 Task: Show the navigational topics for "Digital Experience".
Action: Mouse moved to (959, 68)
Screenshot: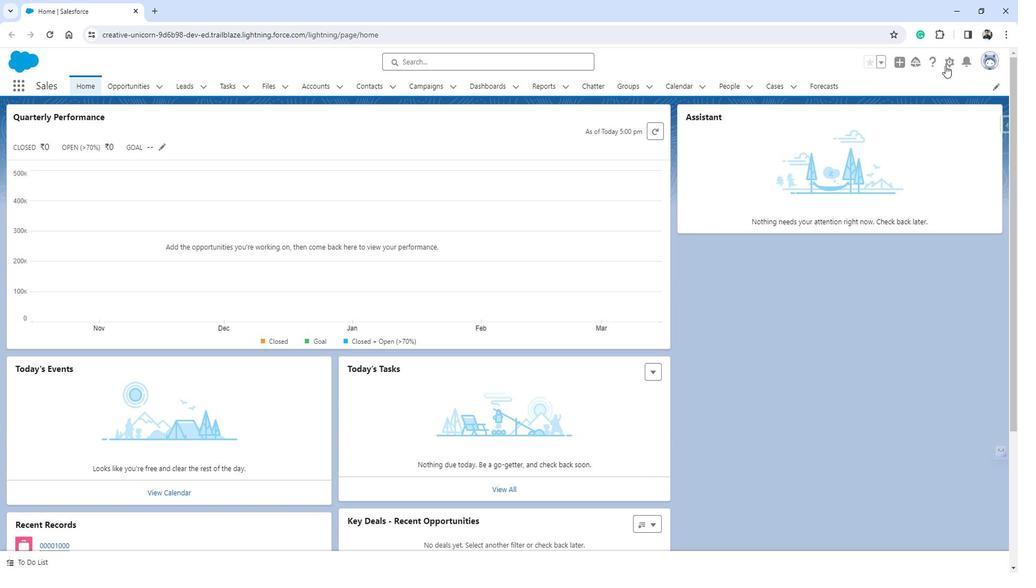 
Action: Mouse pressed left at (959, 68)
Screenshot: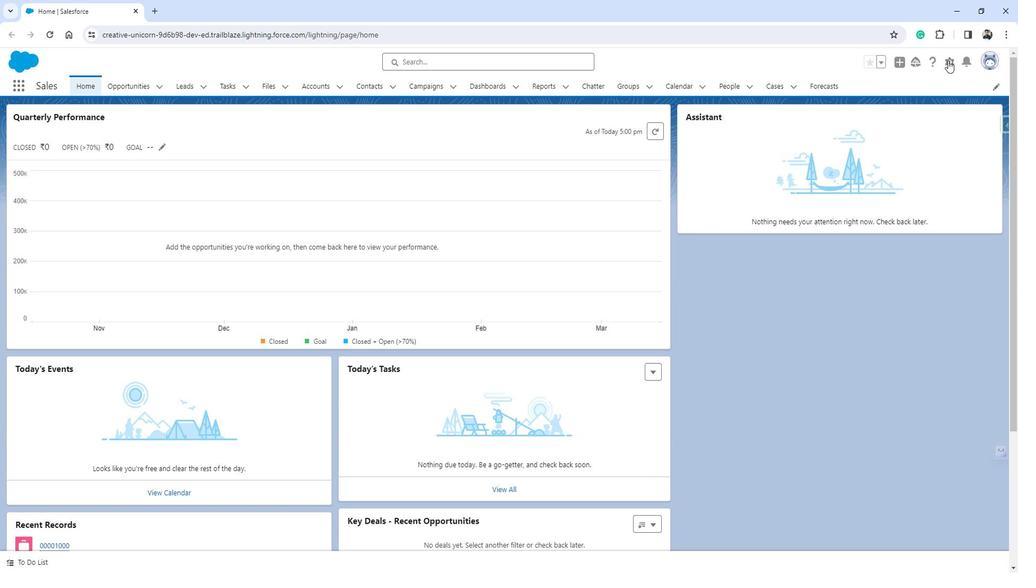 
Action: Mouse moved to (932, 100)
Screenshot: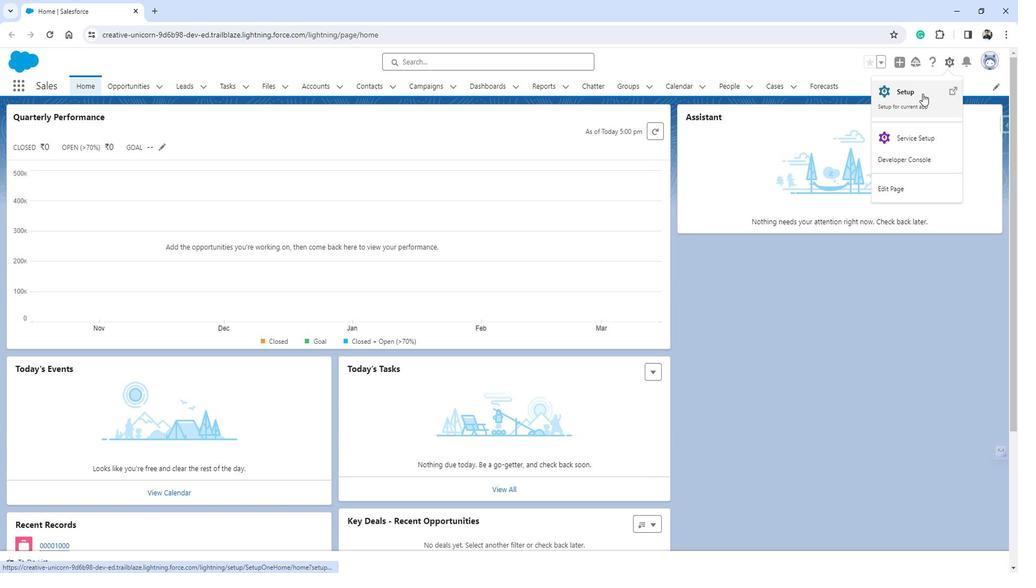 
Action: Mouse pressed left at (932, 100)
Screenshot: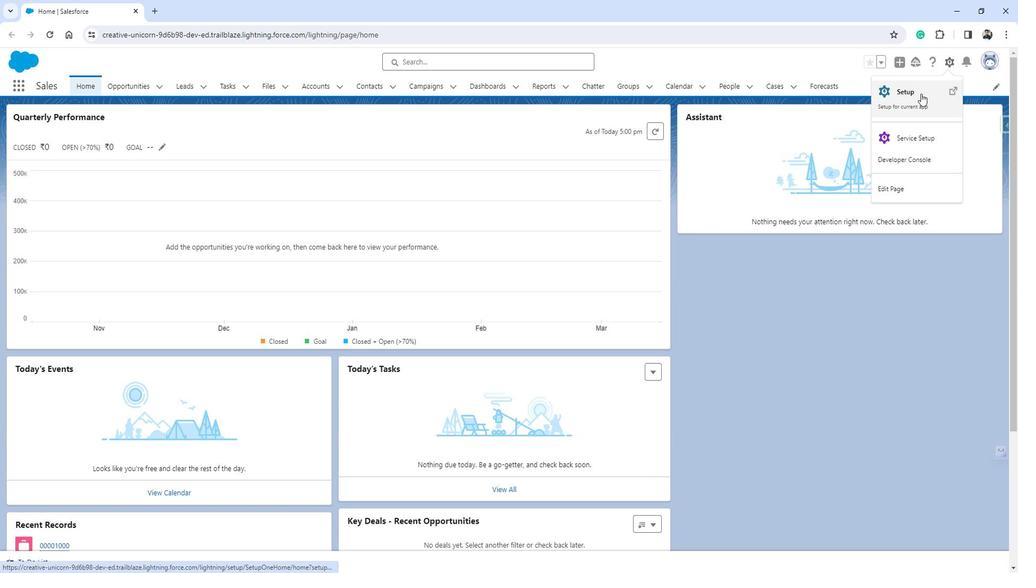 
Action: Mouse moved to (82, 397)
Screenshot: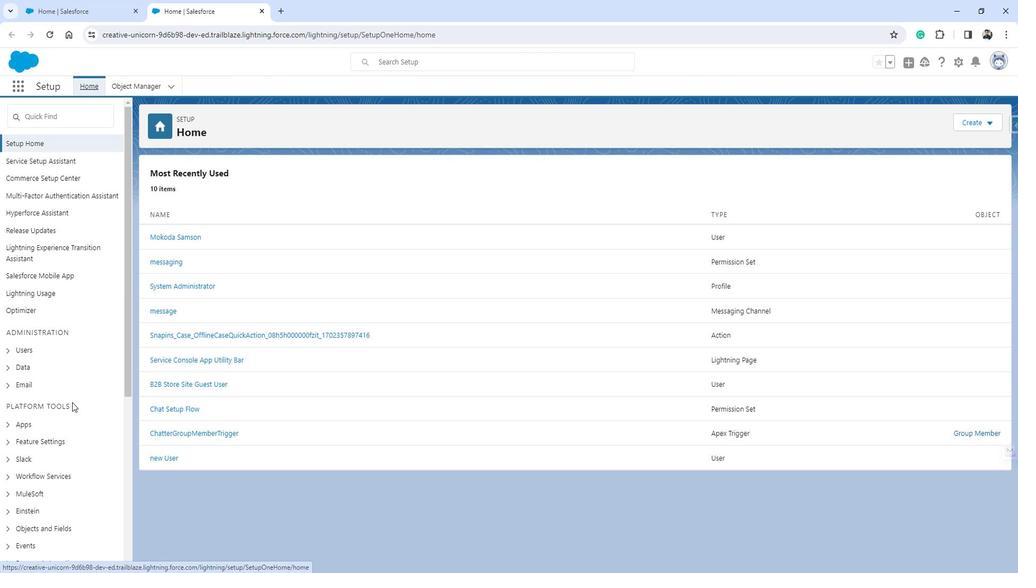 
Action: Mouse scrolled (82, 397) with delta (0, 0)
Screenshot: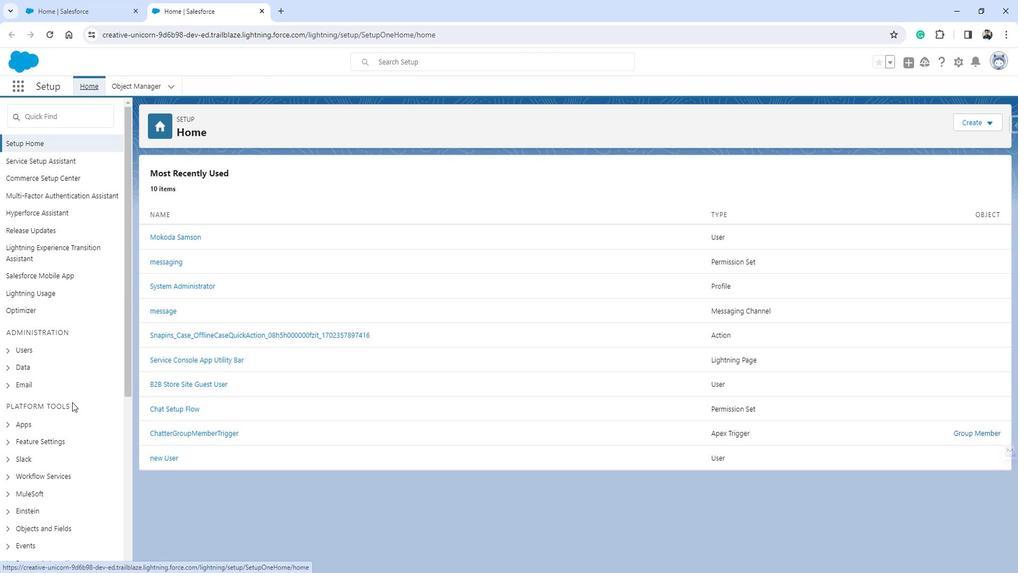 
Action: Mouse moved to (80, 397)
Screenshot: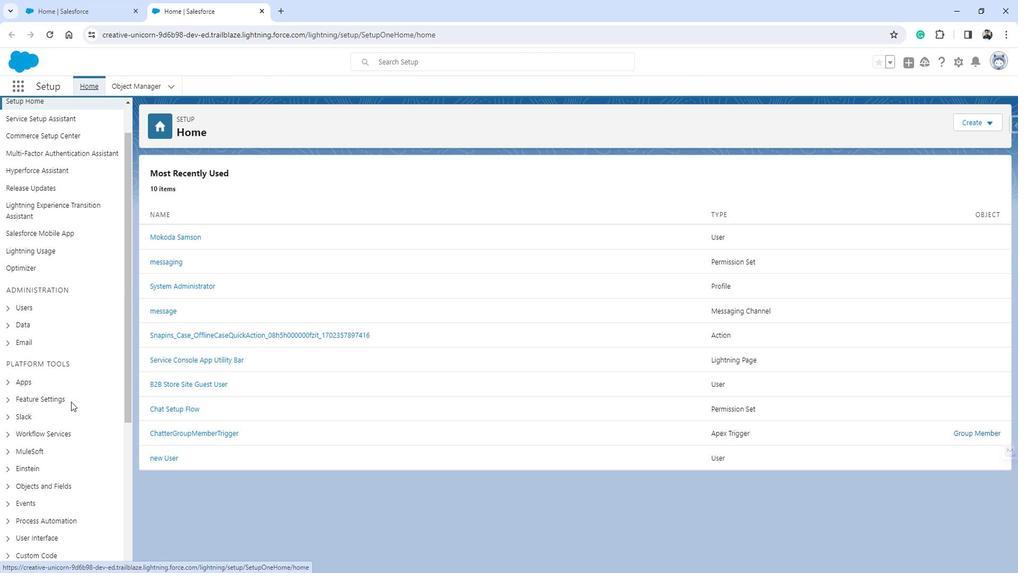 
Action: Mouse scrolled (80, 396) with delta (0, 0)
Screenshot: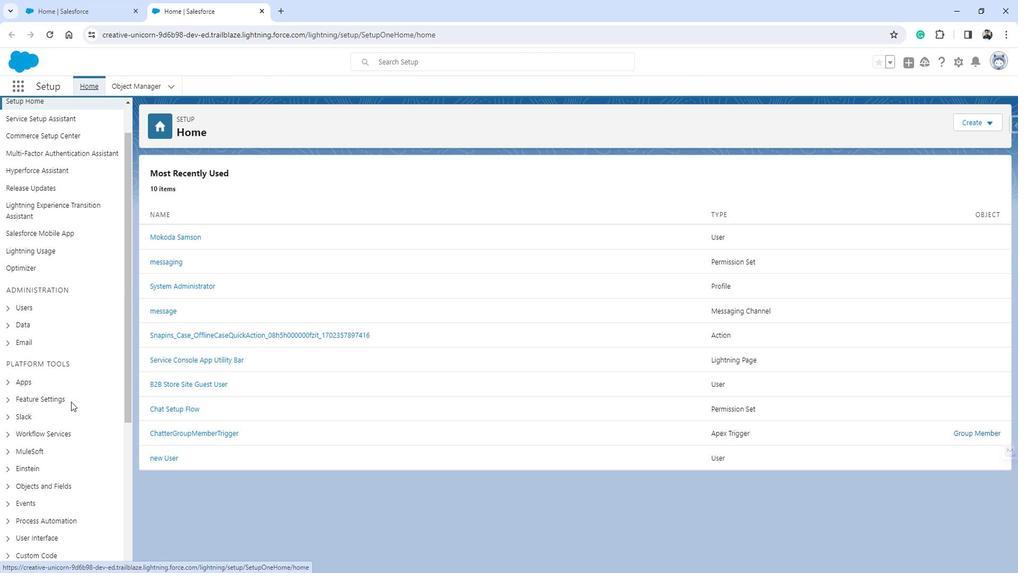 
Action: Mouse moved to (48, 327)
Screenshot: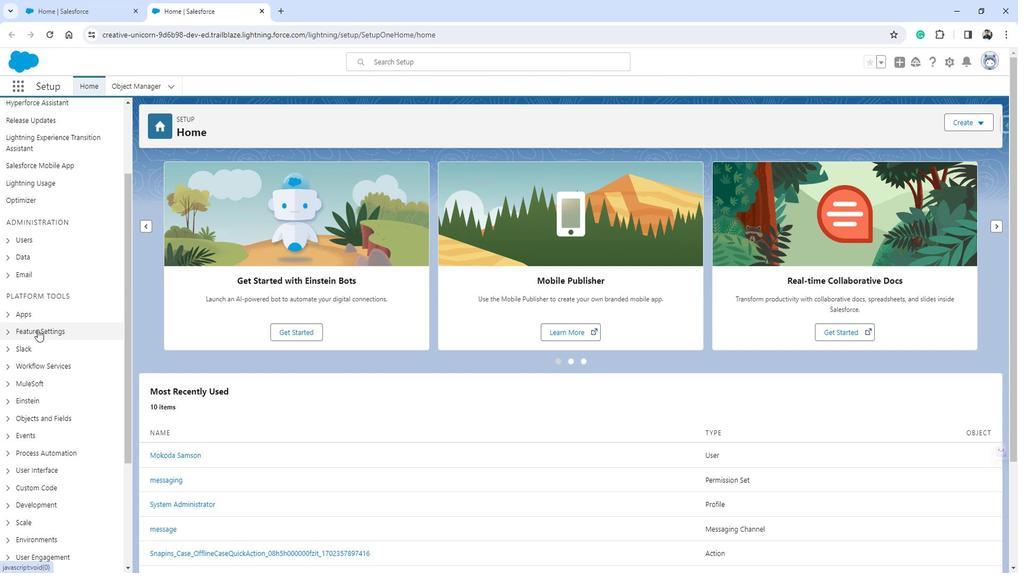 
Action: Mouse pressed left at (48, 327)
Screenshot: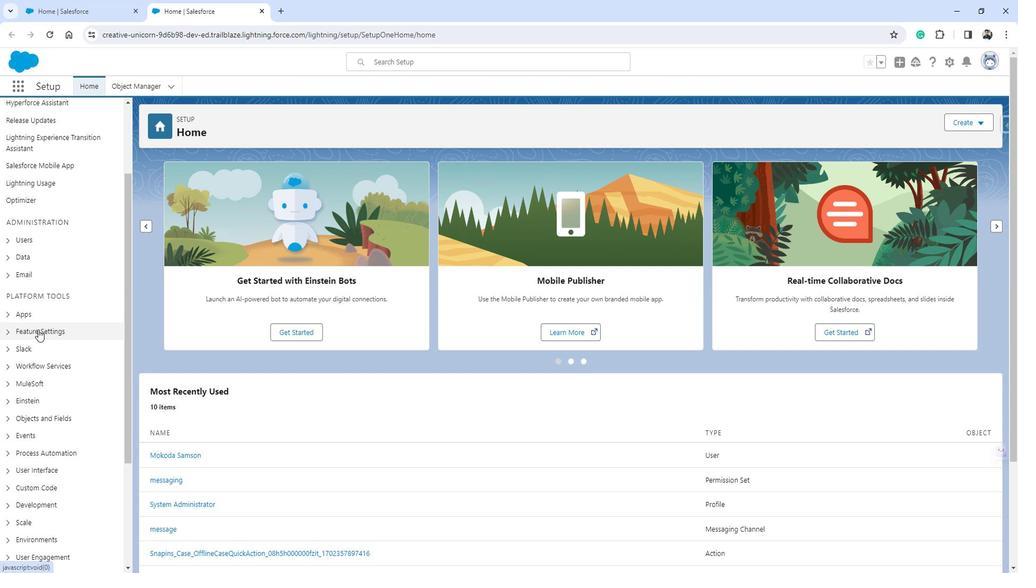 
Action: Mouse scrolled (48, 327) with delta (0, 0)
Screenshot: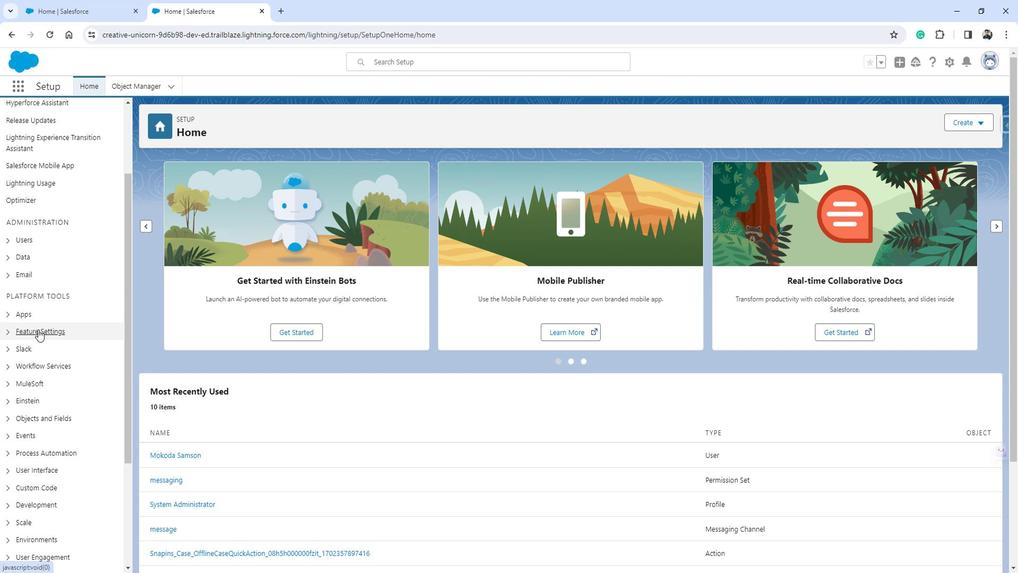 
Action: Mouse scrolled (48, 327) with delta (0, 0)
Screenshot: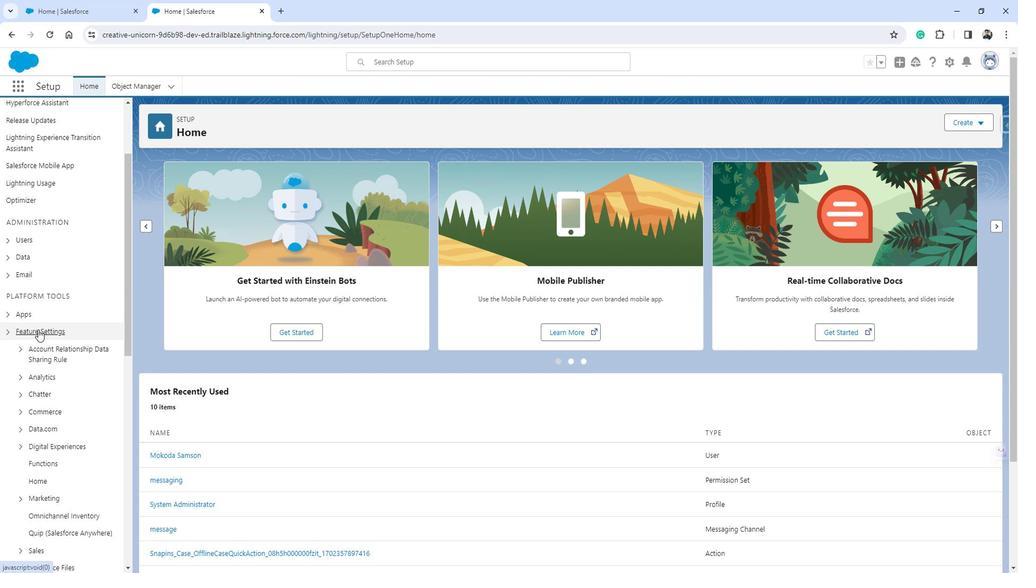 
Action: Mouse scrolled (48, 327) with delta (0, 0)
Screenshot: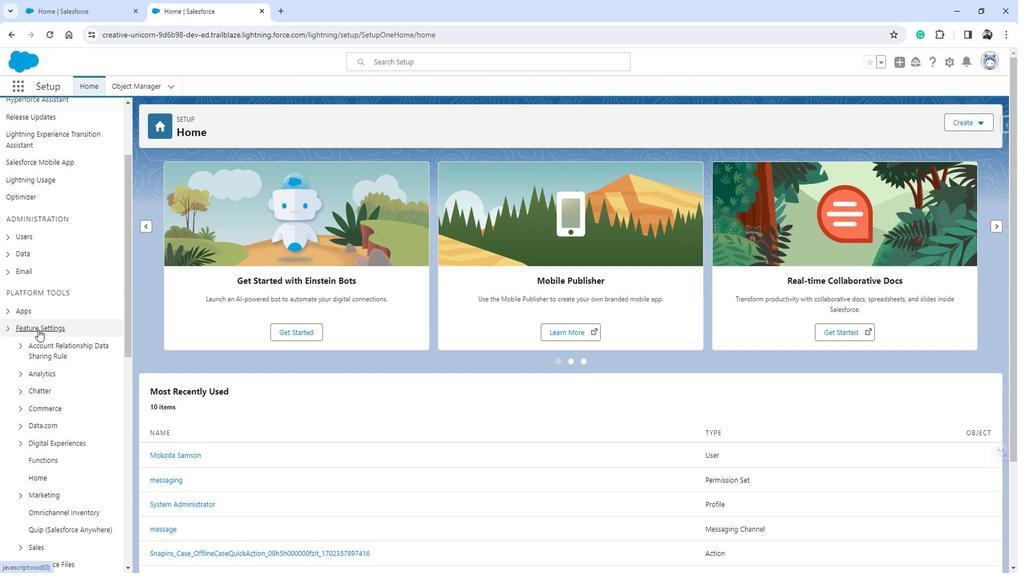 
Action: Mouse moved to (61, 282)
Screenshot: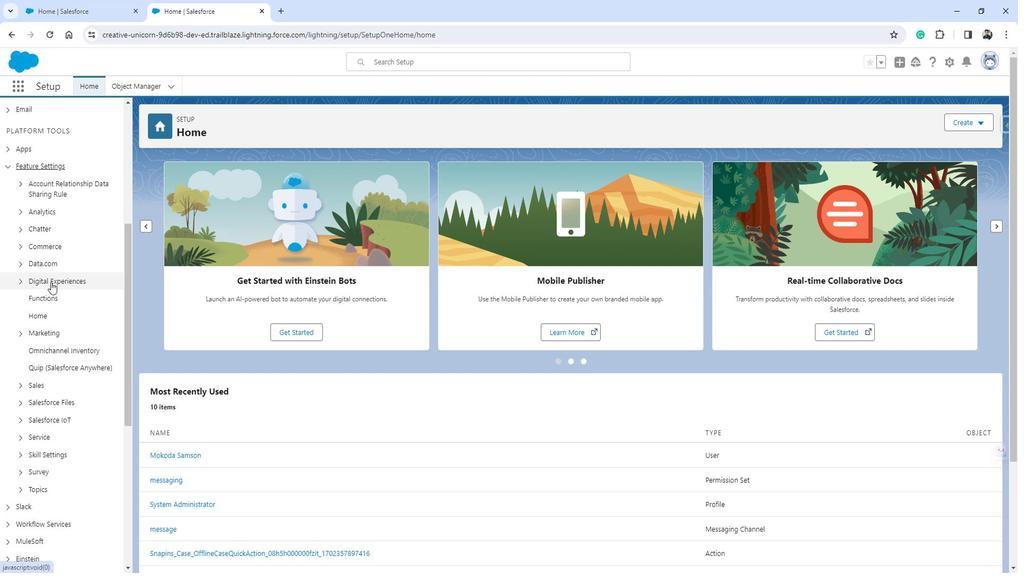 
Action: Mouse pressed left at (61, 282)
Screenshot: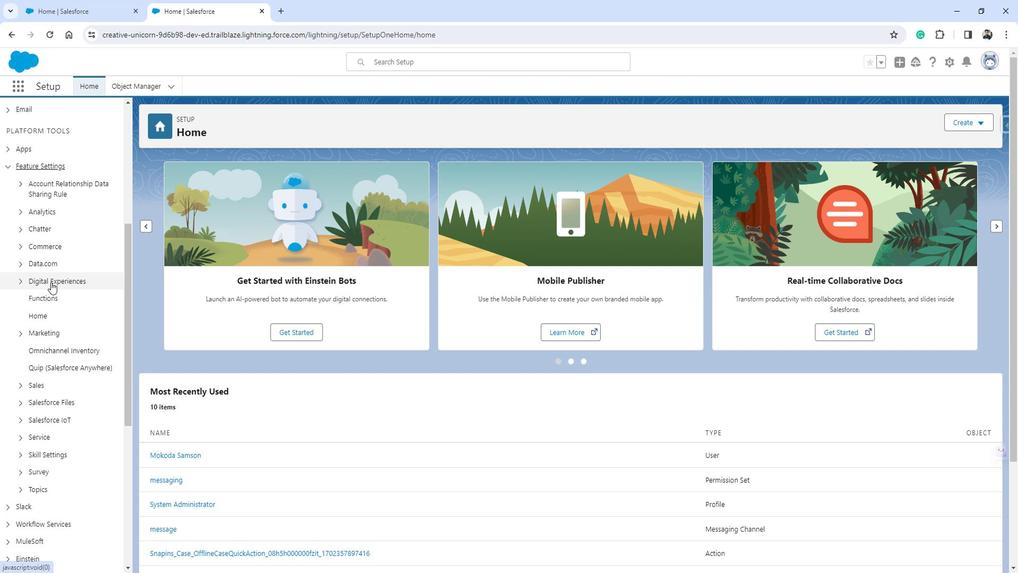 
Action: Mouse scrolled (61, 281) with delta (0, 0)
Screenshot: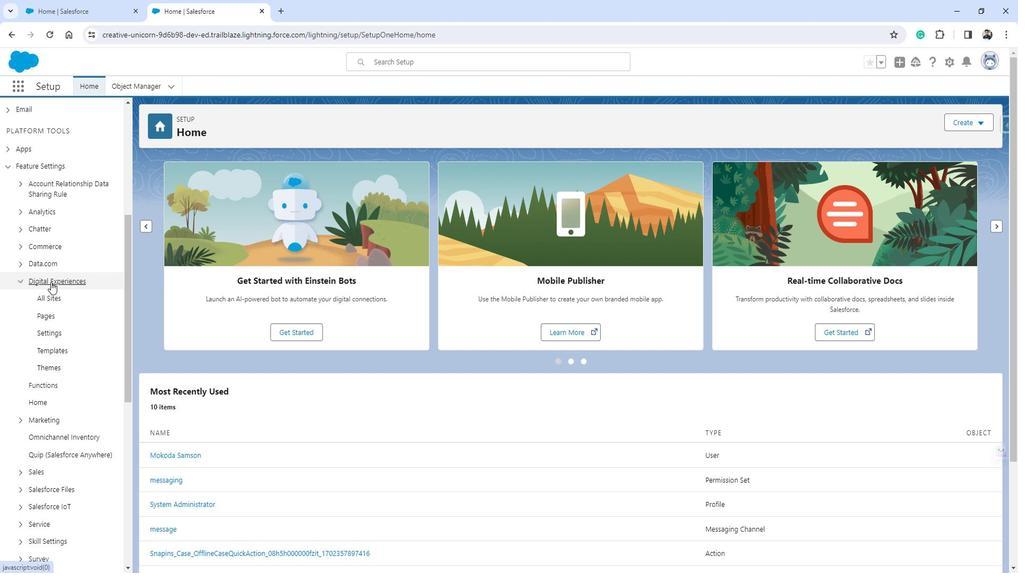 
Action: Mouse scrolled (61, 281) with delta (0, 0)
Screenshot: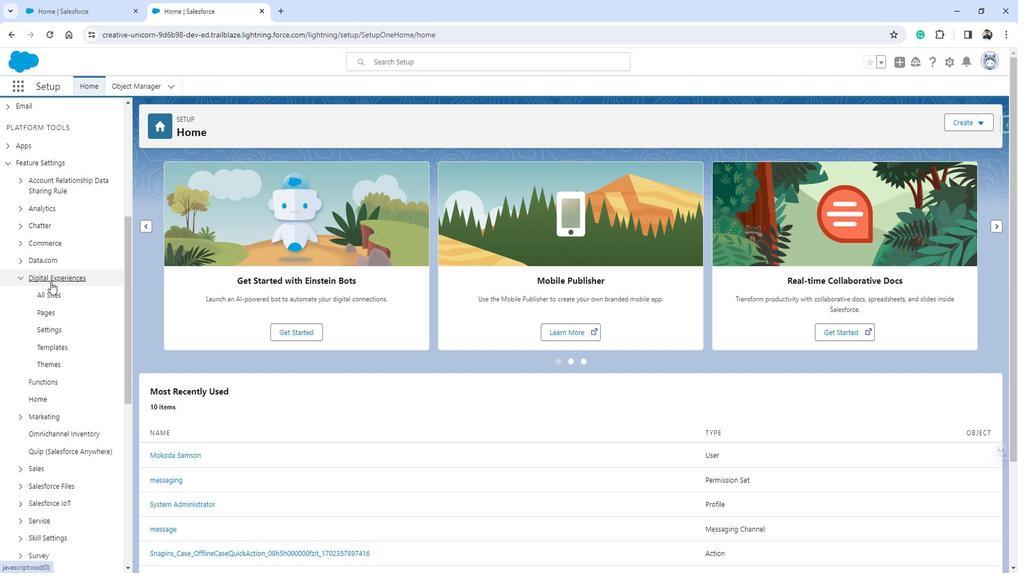 
Action: Mouse moved to (61, 191)
Screenshot: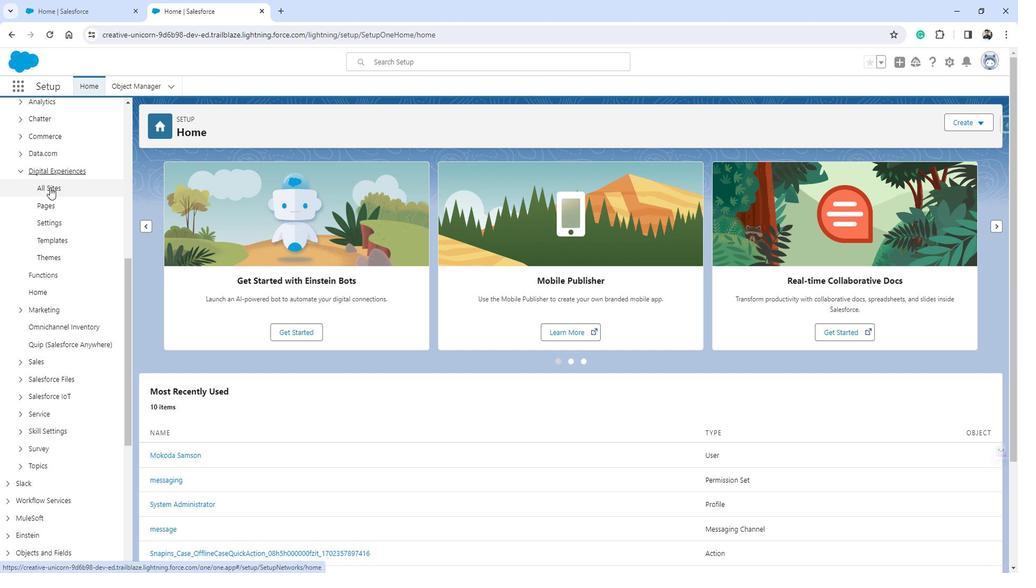 
Action: Mouse pressed left at (61, 191)
Screenshot: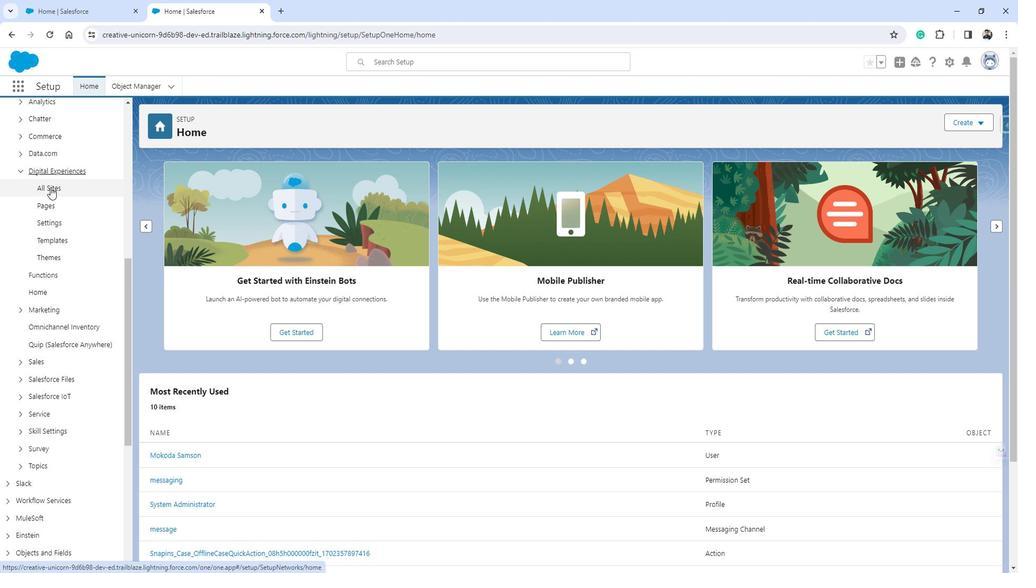 
Action: Mouse moved to (181, 326)
Screenshot: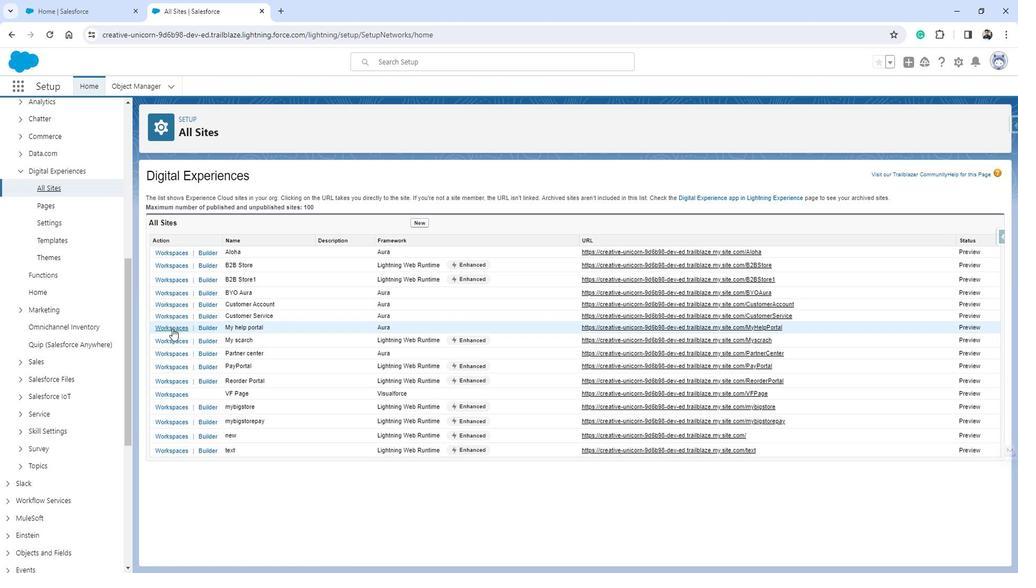 
Action: Mouse pressed left at (181, 326)
Screenshot: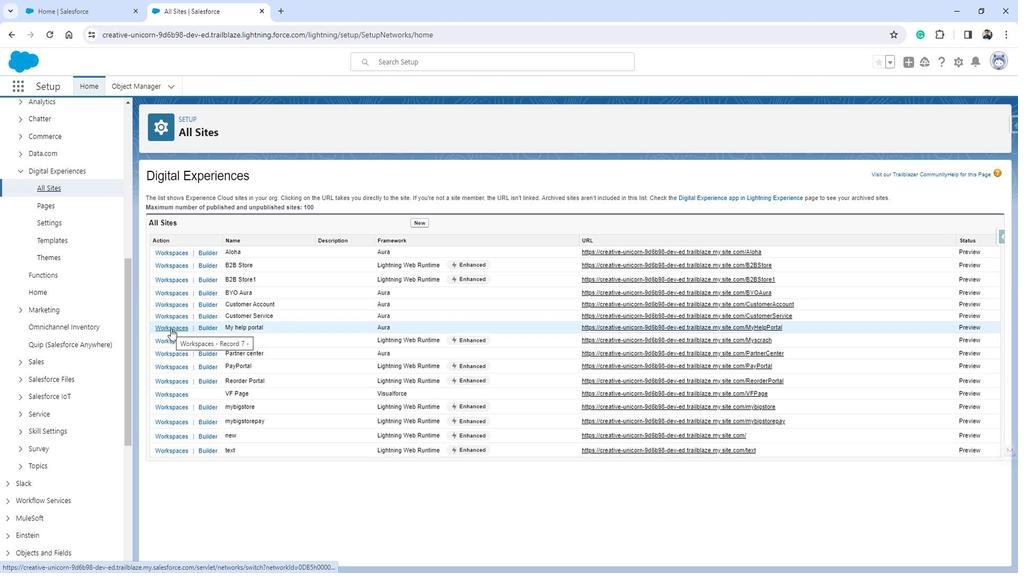 
Action: Mouse moved to (563, 276)
Screenshot: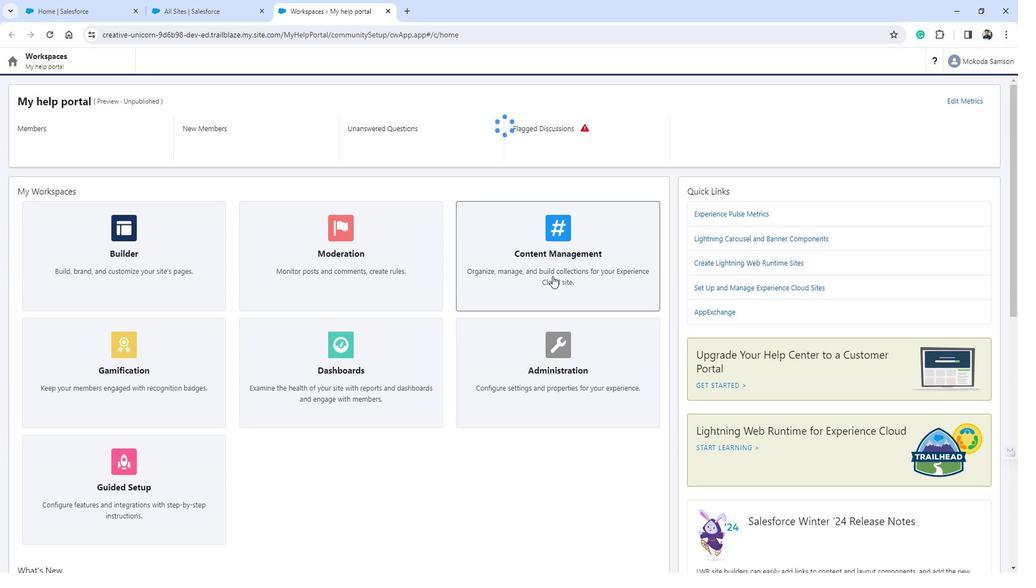 
Action: Mouse pressed left at (563, 276)
Screenshot: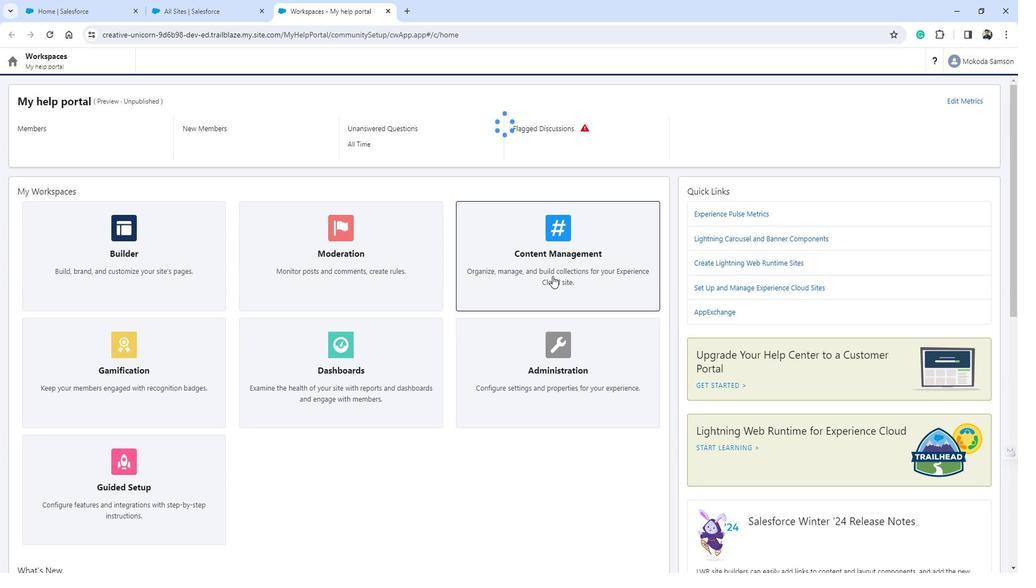 
Action: Mouse moved to (248, 69)
Screenshot: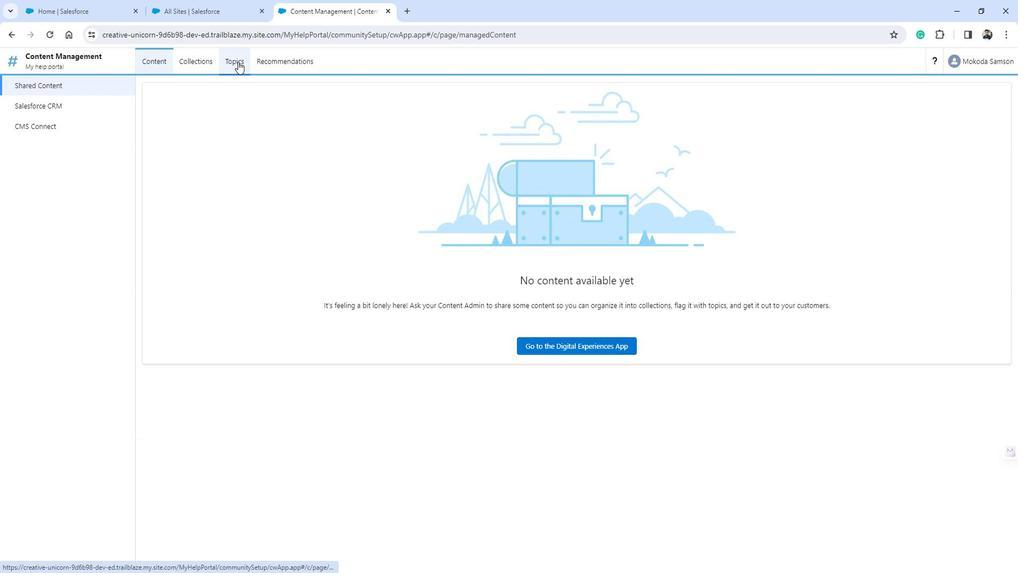 
Action: Mouse pressed left at (248, 69)
Screenshot: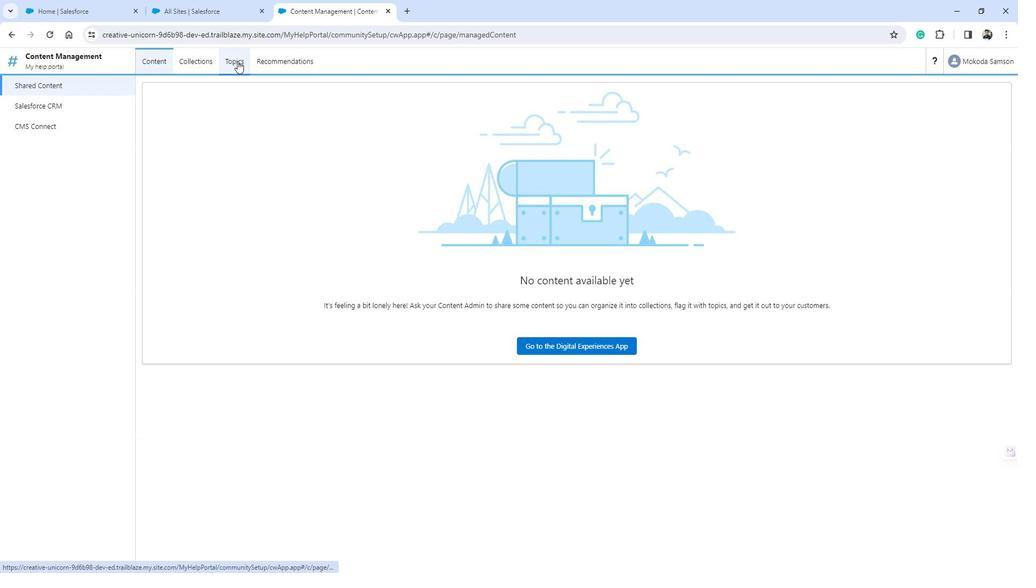 
Action: Mouse moved to (83, 116)
Screenshot: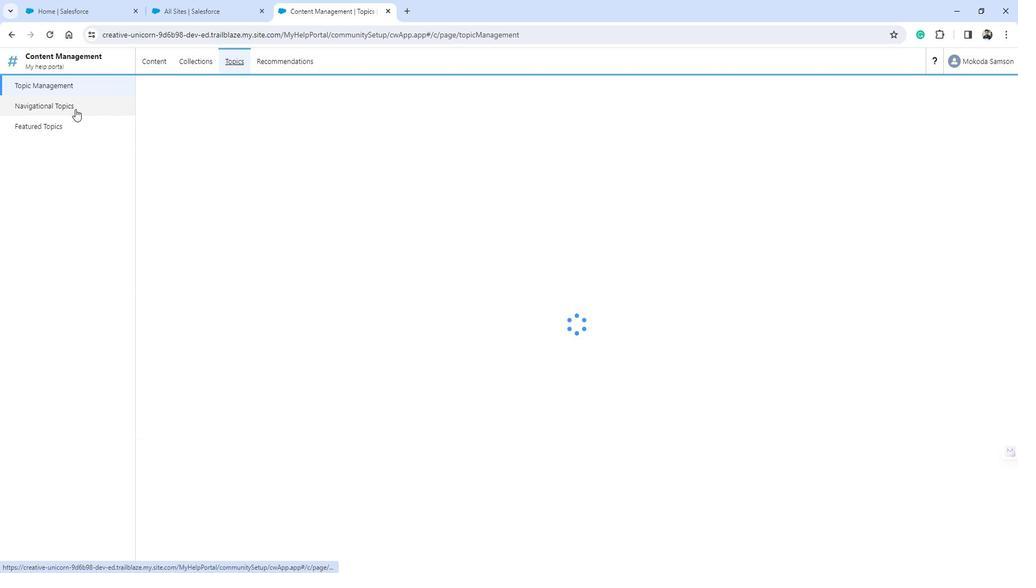 
Action: Mouse pressed left at (83, 116)
Screenshot: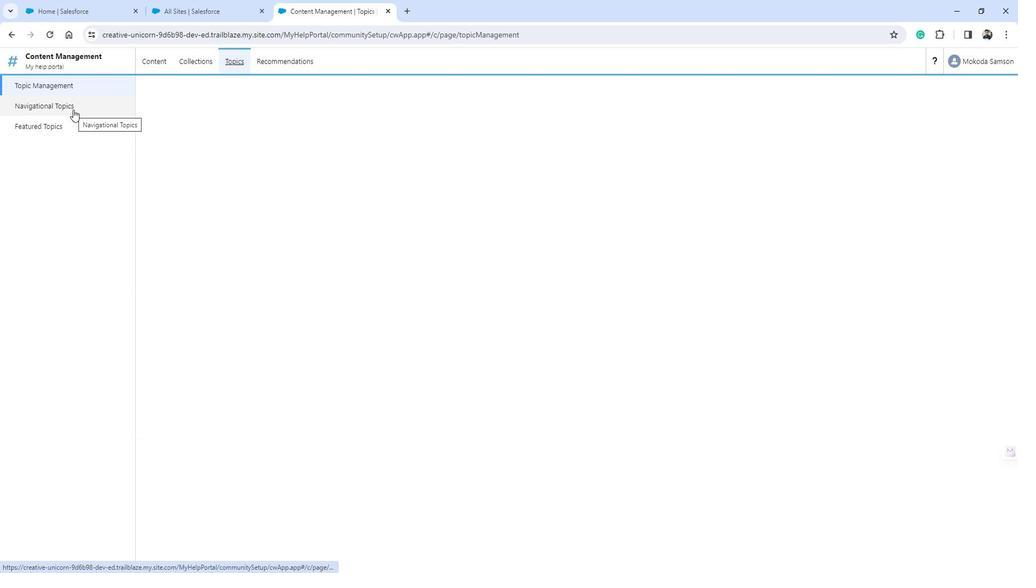 
Action: Mouse moved to (428, 280)
Screenshot: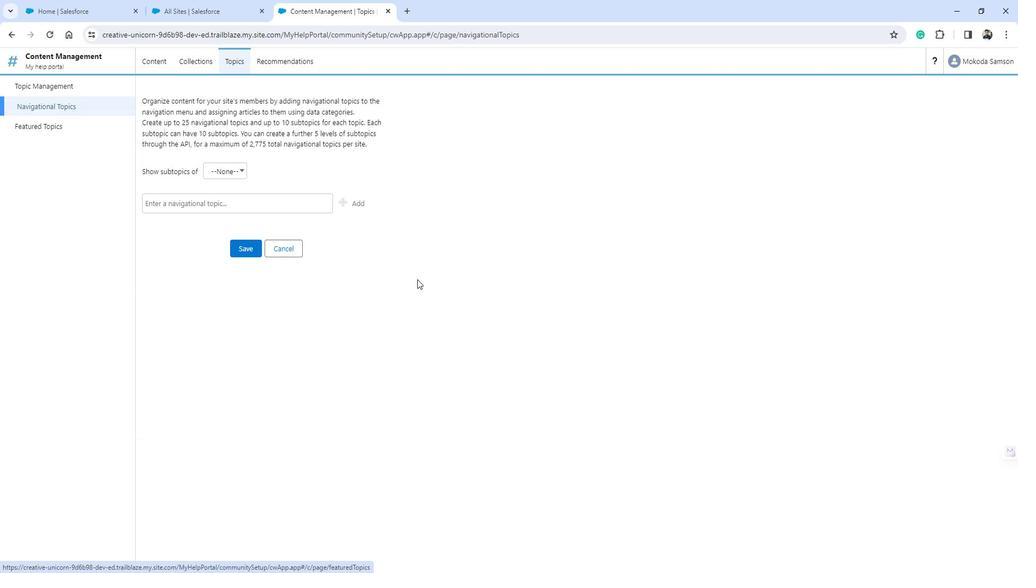 
Action: Mouse pressed left at (428, 280)
Screenshot: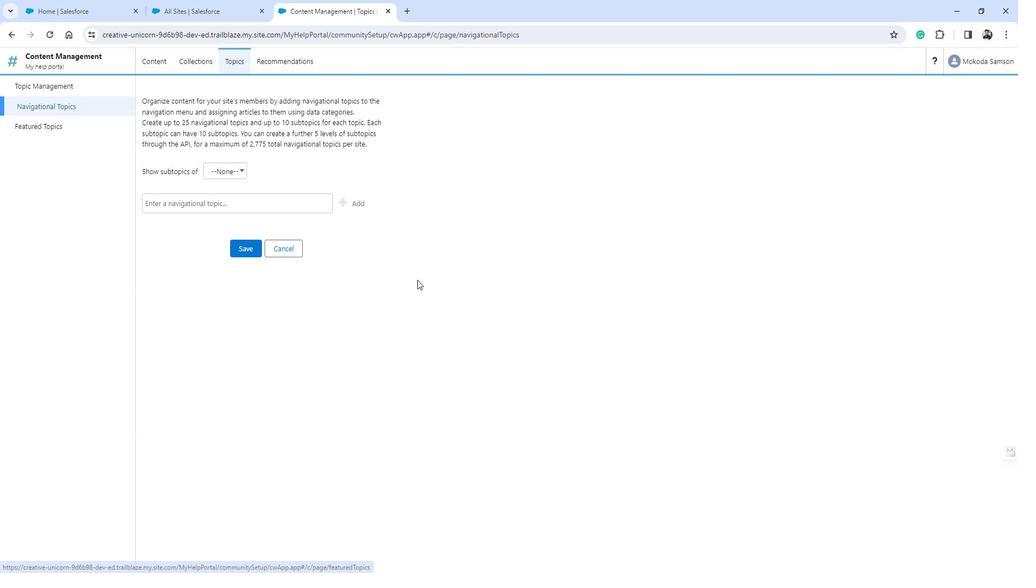 
